 Task: Read the help article.
Action: Mouse moved to (944, 71)
Screenshot: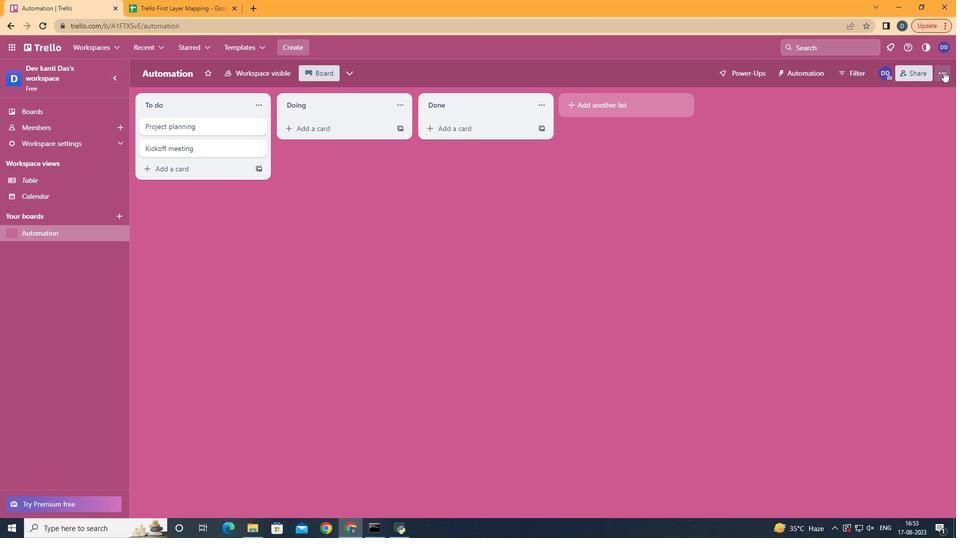 
Action: Mouse pressed left at (944, 71)
Screenshot: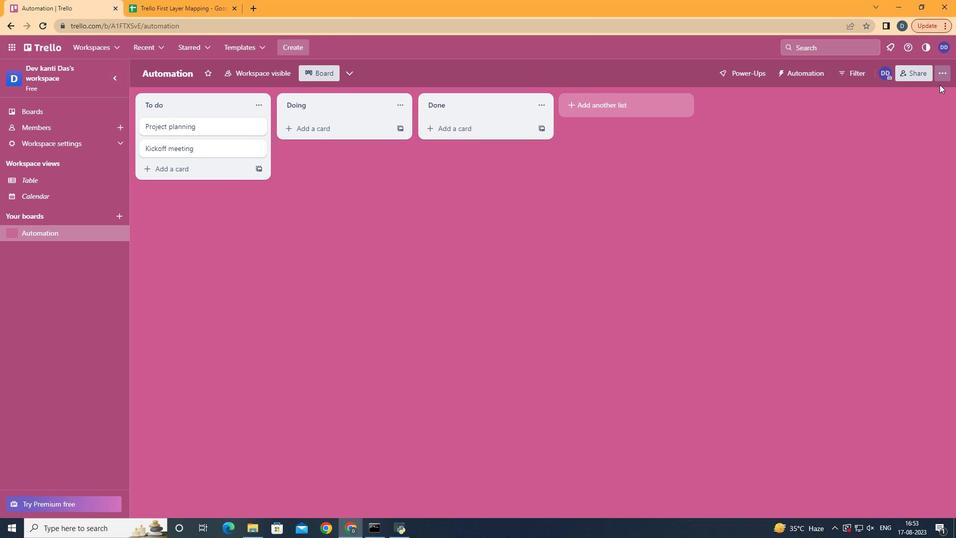 
Action: Mouse moved to (870, 219)
Screenshot: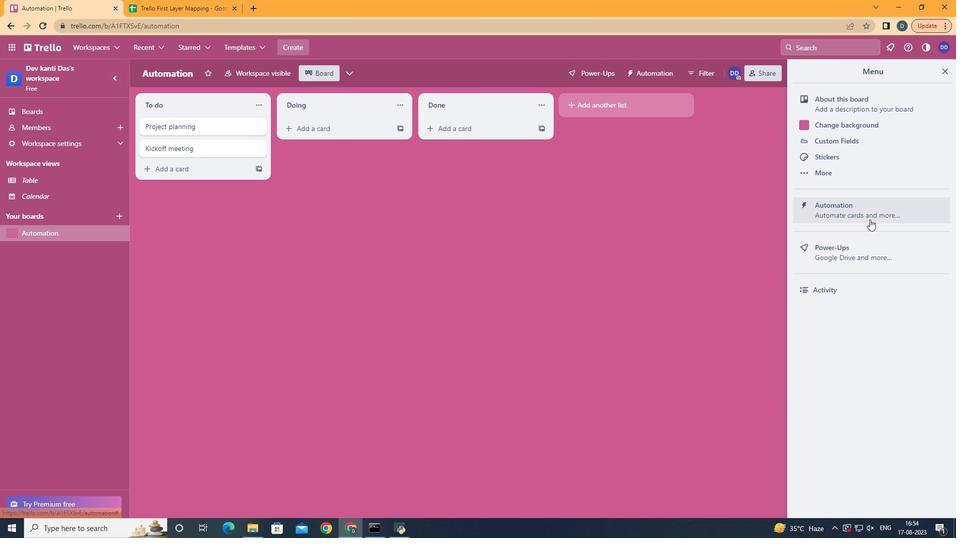 
Action: Mouse pressed left at (870, 219)
Screenshot: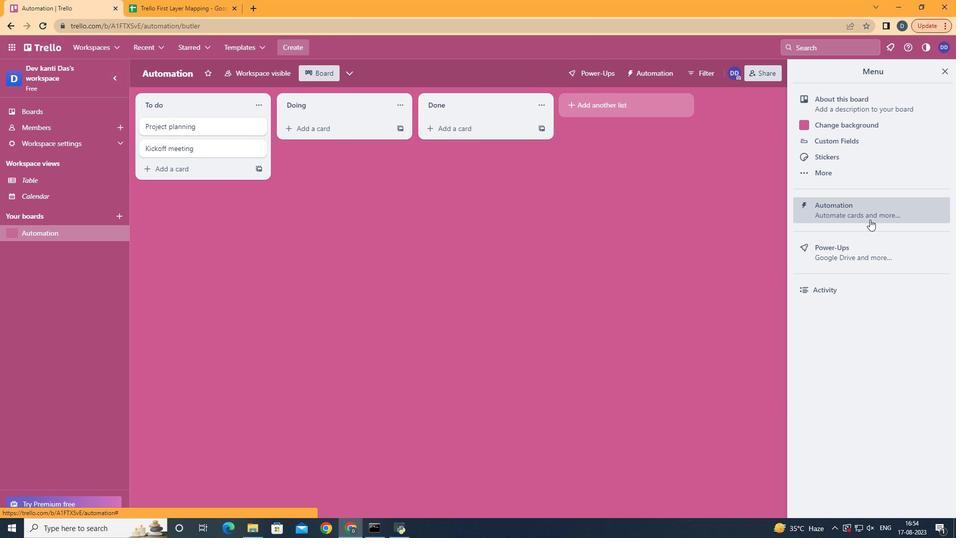 
Action: Mouse moved to (194, 304)
Screenshot: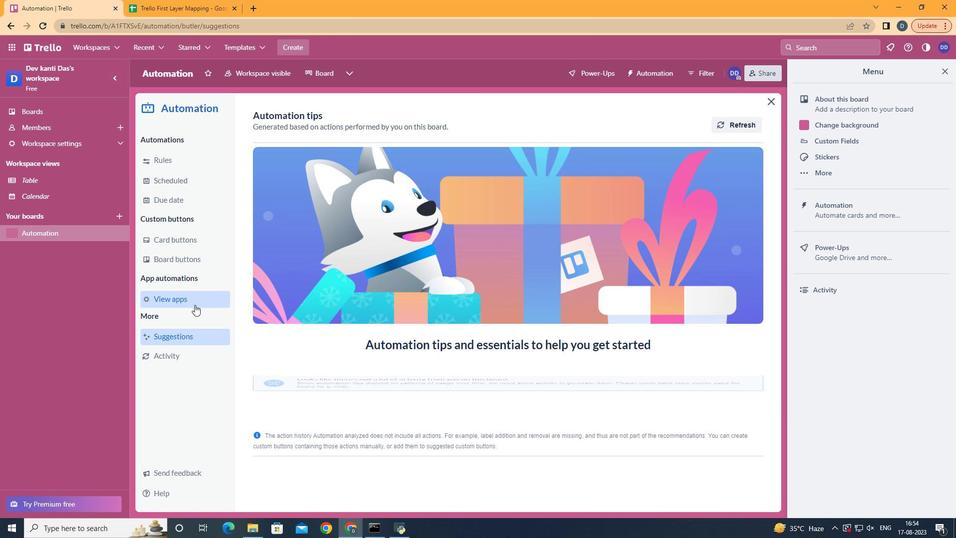 
Action: Mouse pressed left at (194, 304)
Screenshot: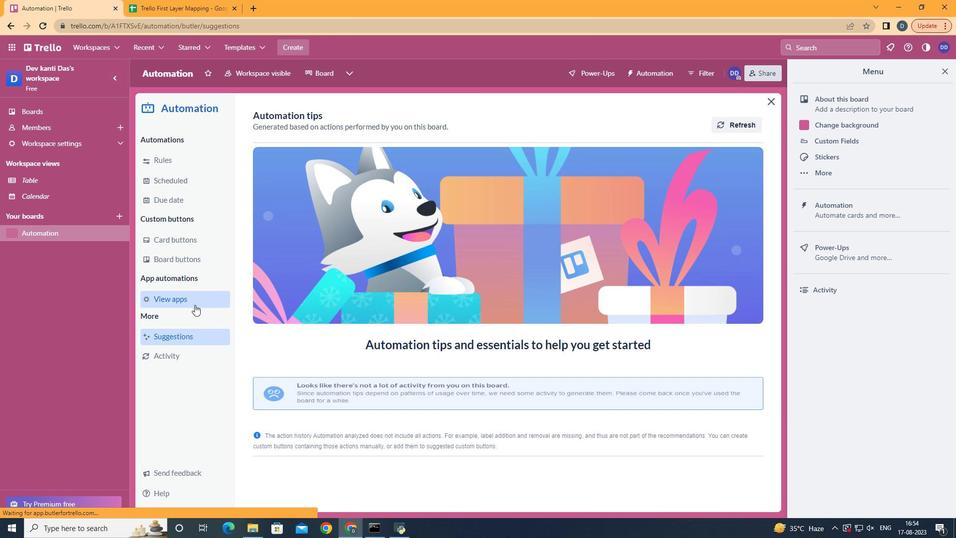 
Action: Mouse moved to (370, 152)
Screenshot: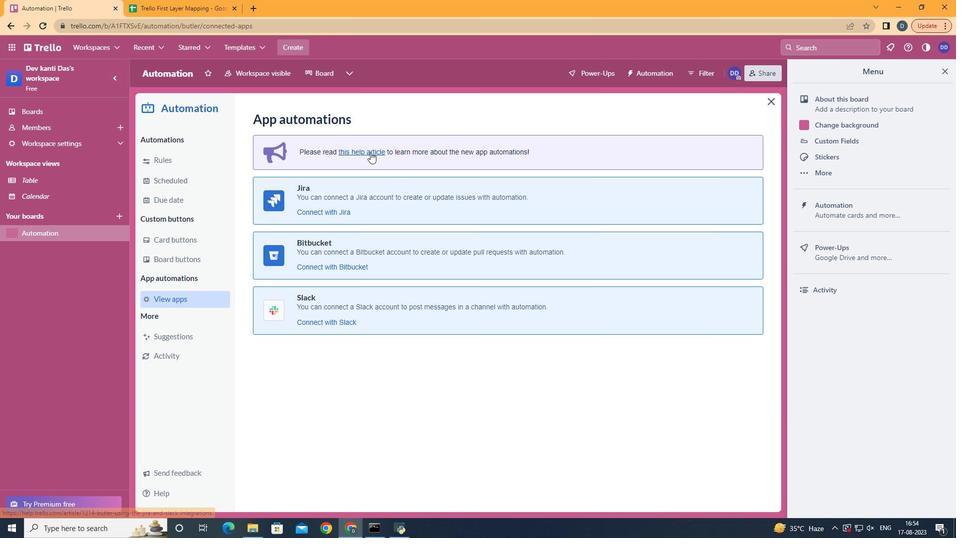 
Action: Mouse pressed left at (370, 152)
Screenshot: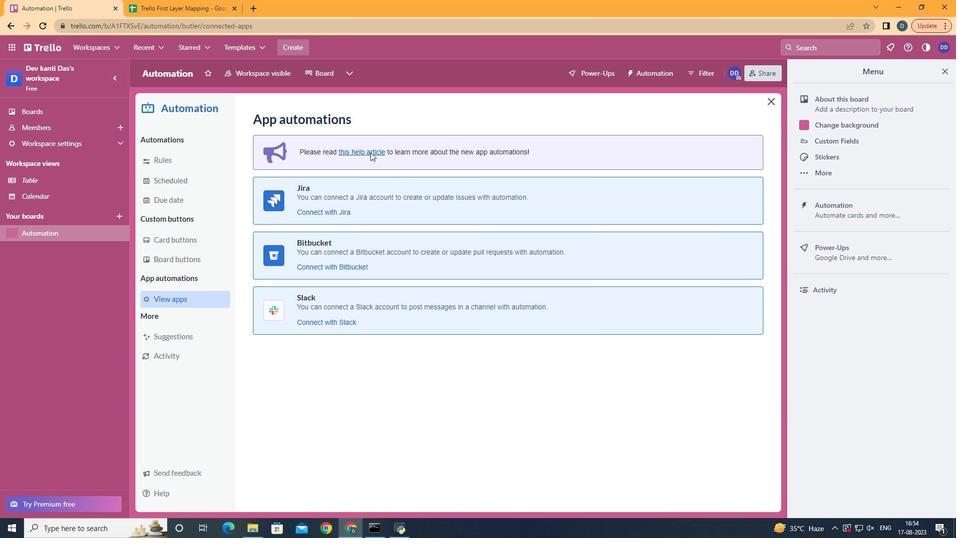 
Action: Mouse moved to (370, 152)
Screenshot: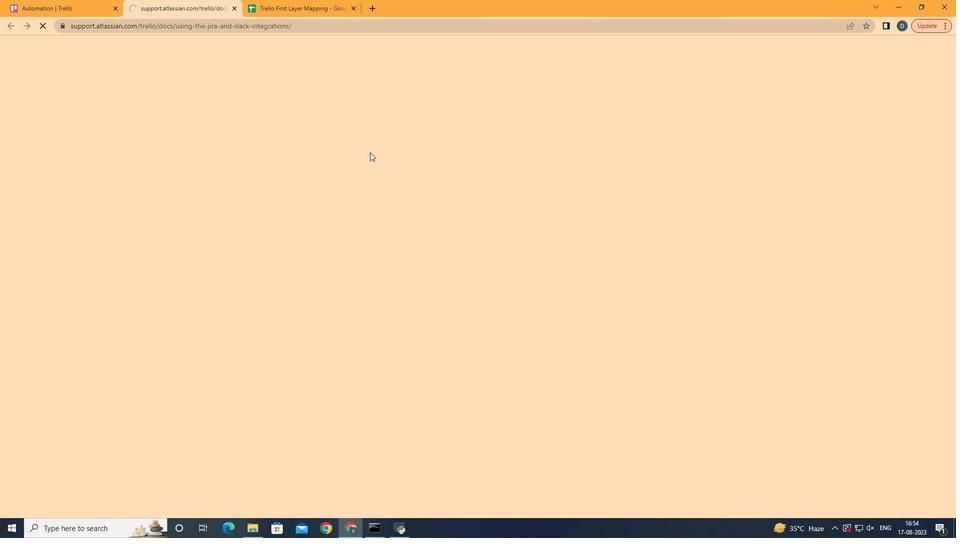 
